 Task: Add the task  Improve website performance on slow network connections to the section Automated Code Review Sprint in the project ToughWorks and add a Due Date to the respective task as 2024/02/05.
Action: Mouse moved to (51, 390)
Screenshot: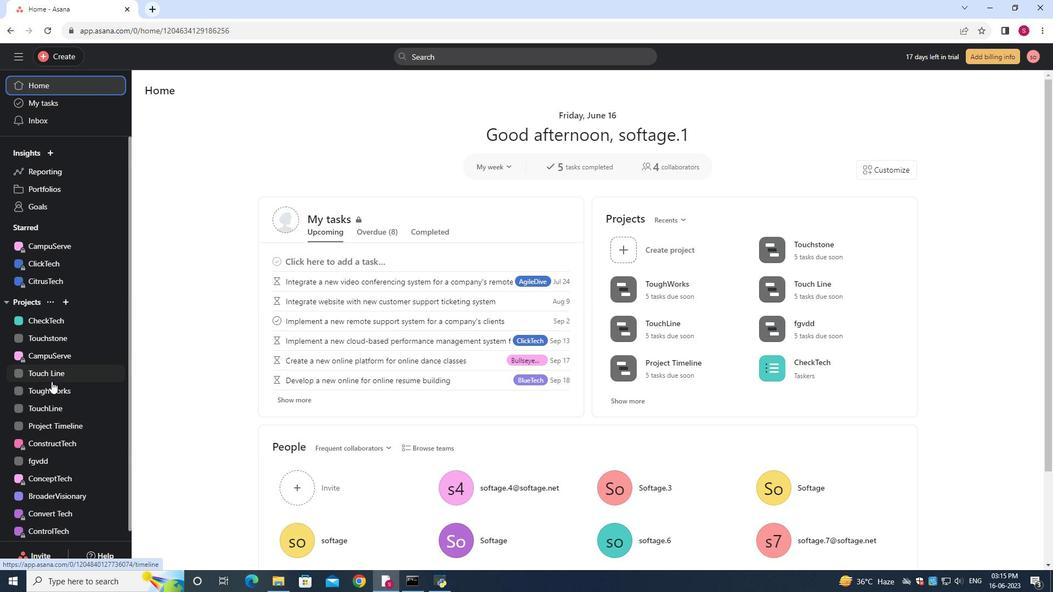 
Action: Mouse pressed left at (51, 390)
Screenshot: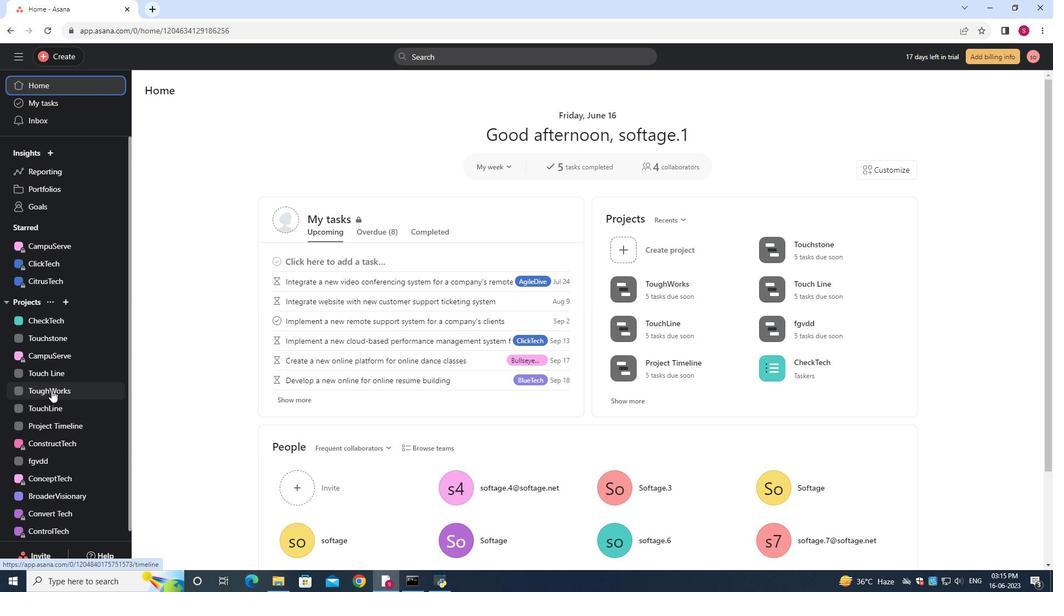 
Action: Mouse moved to (195, 117)
Screenshot: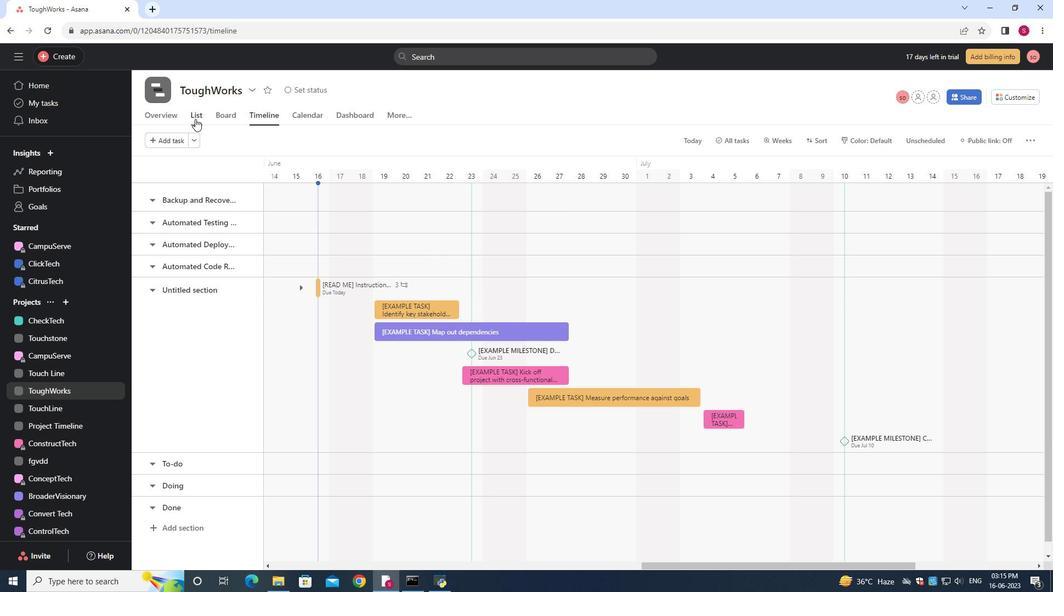 
Action: Mouse pressed left at (195, 117)
Screenshot: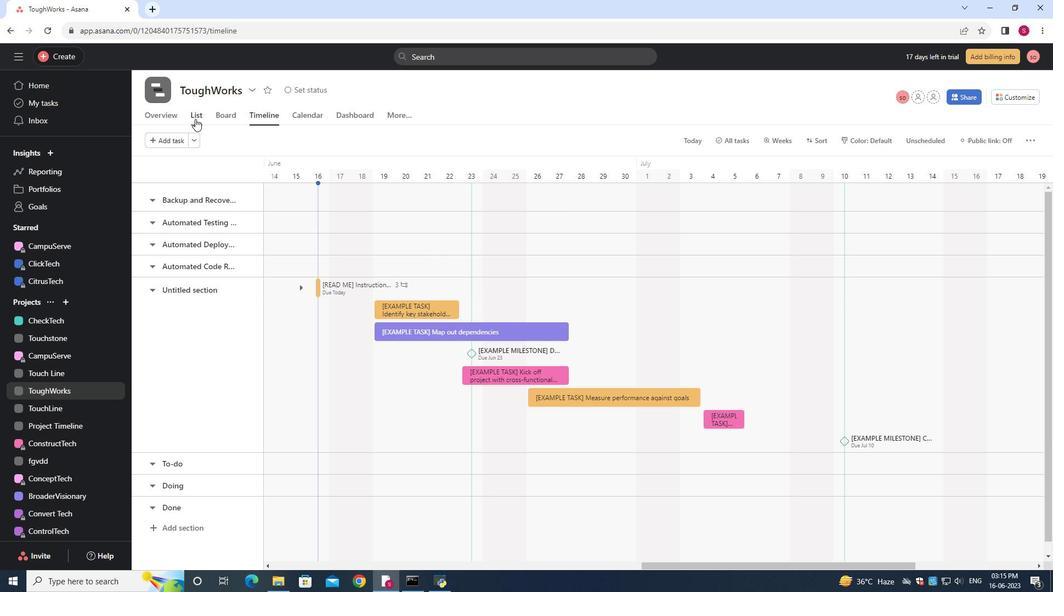 
Action: Mouse moved to (312, 306)
Screenshot: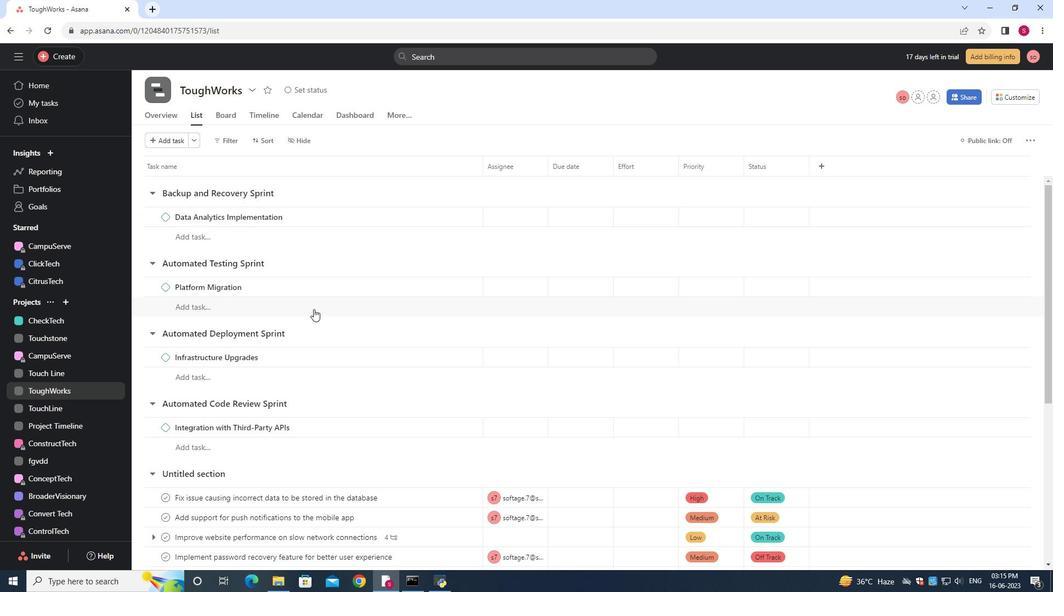 
Action: Mouse scrolled (312, 305) with delta (0, 0)
Screenshot: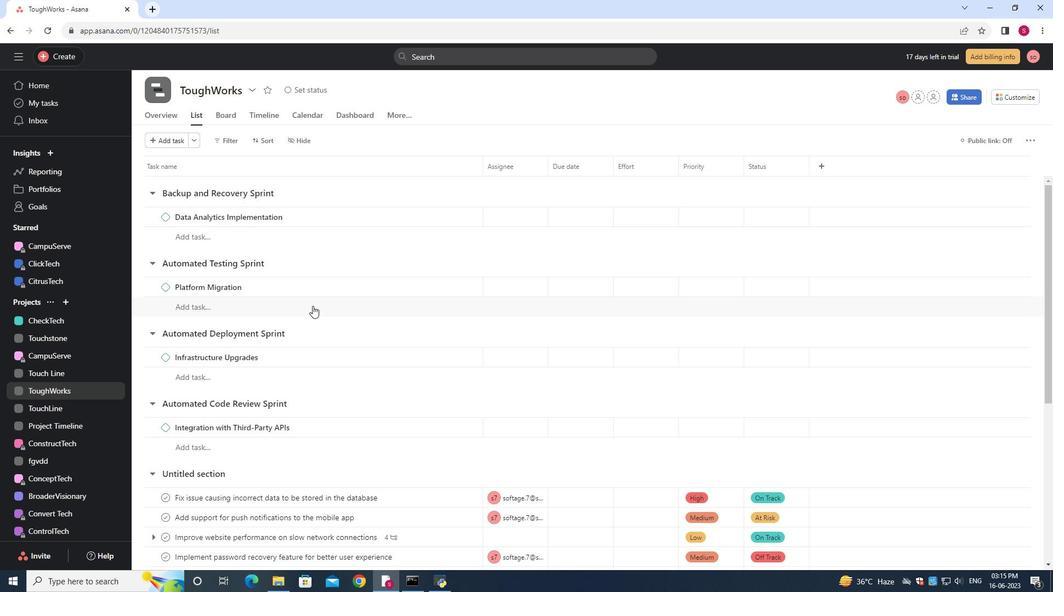 
Action: Mouse scrolled (312, 305) with delta (0, 0)
Screenshot: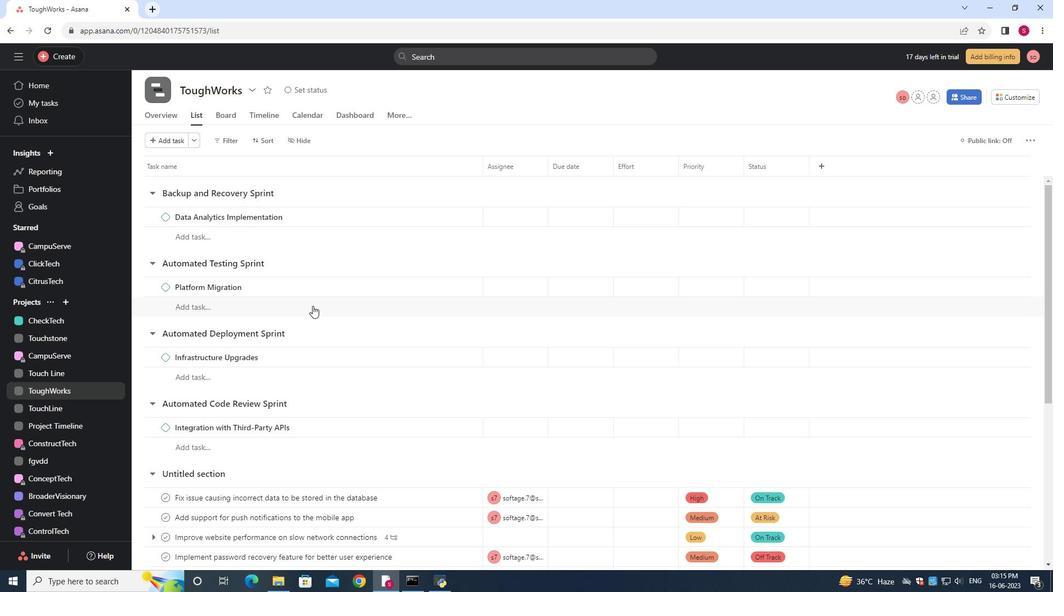 
Action: Mouse moved to (310, 299)
Screenshot: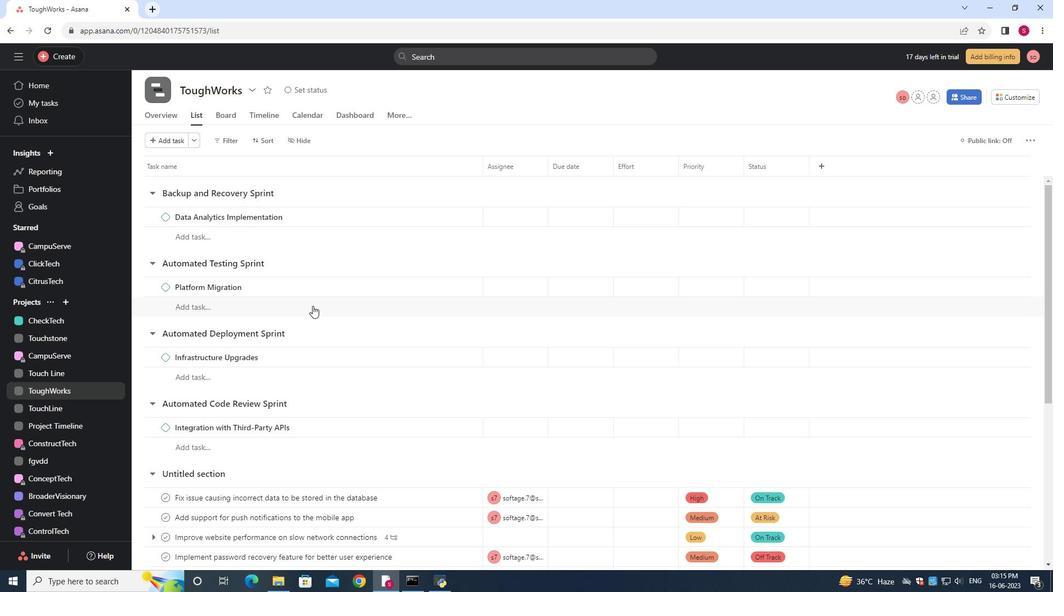 
Action: Mouse scrolled (310, 301) with delta (0, 0)
Screenshot: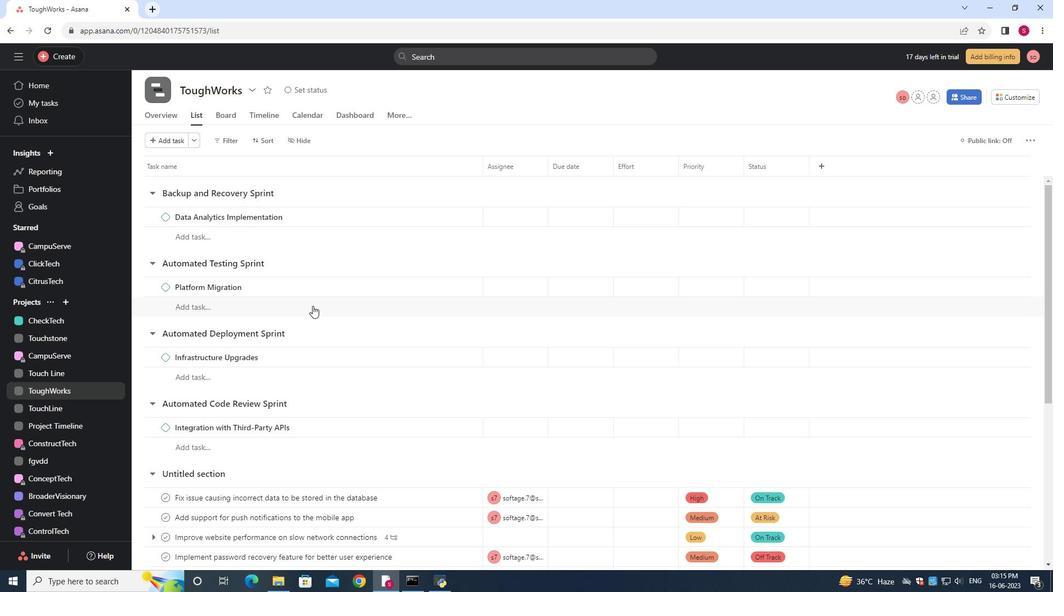 
Action: Mouse moved to (452, 370)
Screenshot: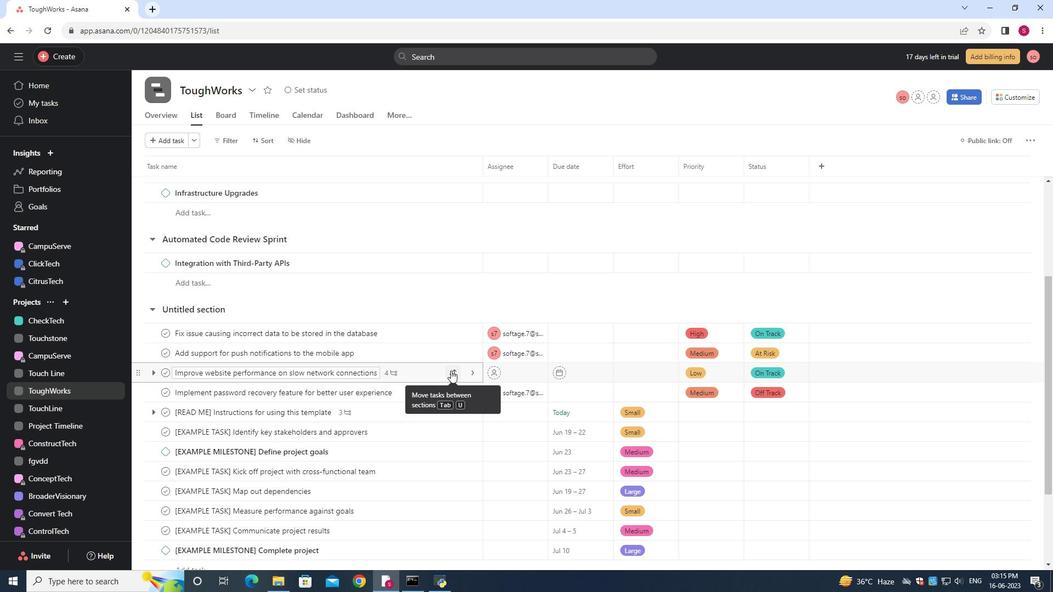 
Action: Mouse pressed left at (452, 370)
Screenshot: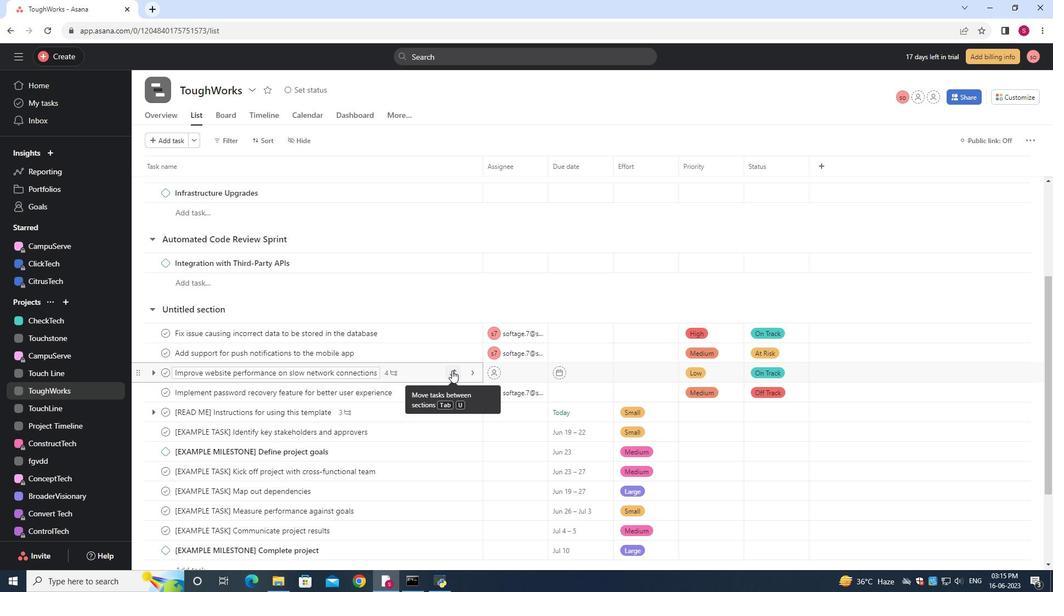 
Action: Mouse moved to (403, 468)
Screenshot: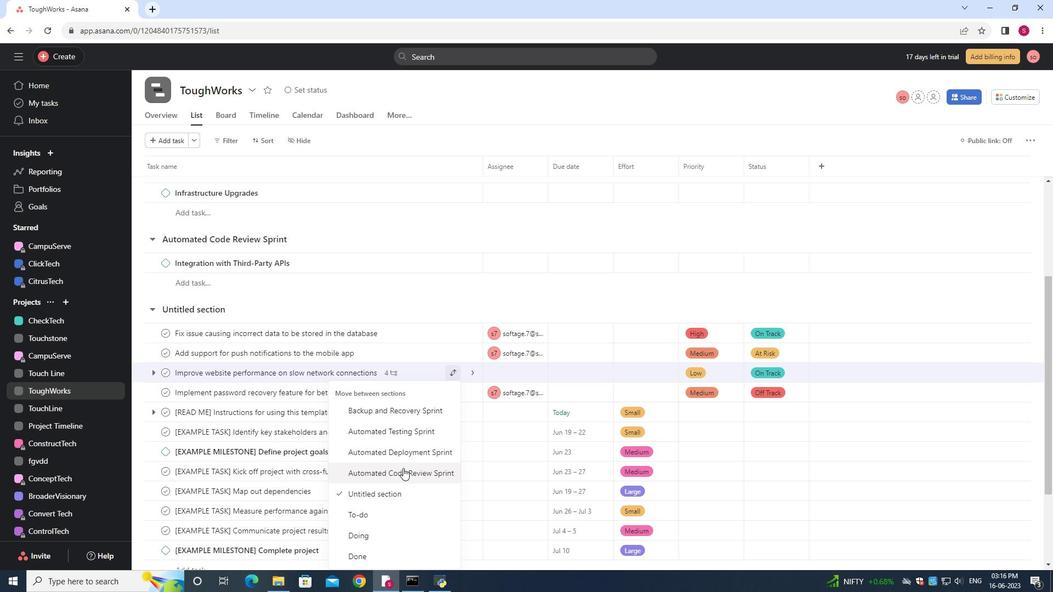 
Action: Mouse pressed left at (403, 468)
Screenshot: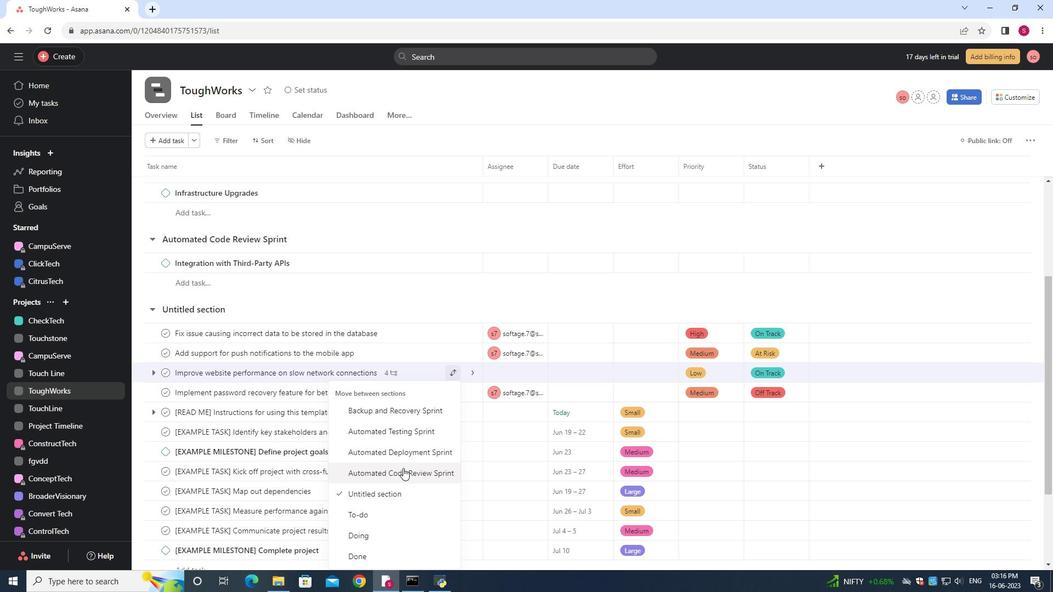 
Action: Mouse moved to (560, 280)
Screenshot: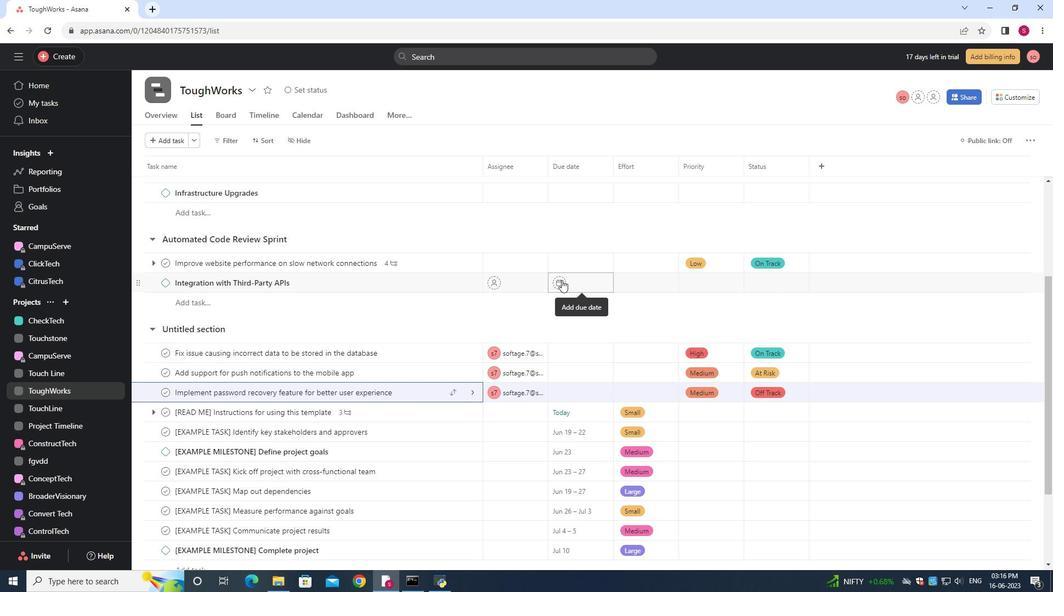 
Action: Mouse pressed left at (560, 280)
Screenshot: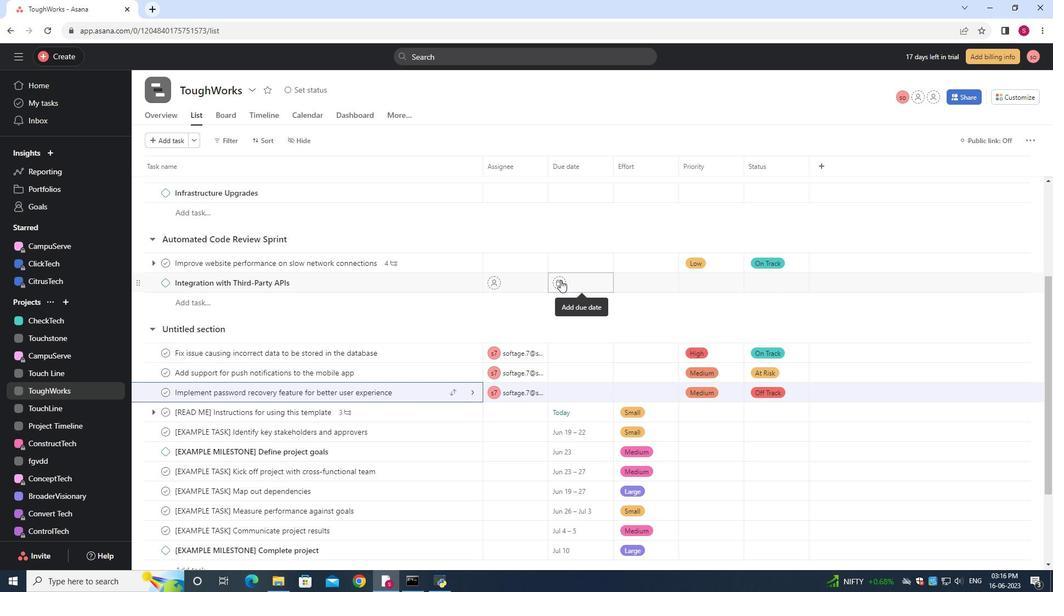 
Action: Mouse moved to (694, 335)
Screenshot: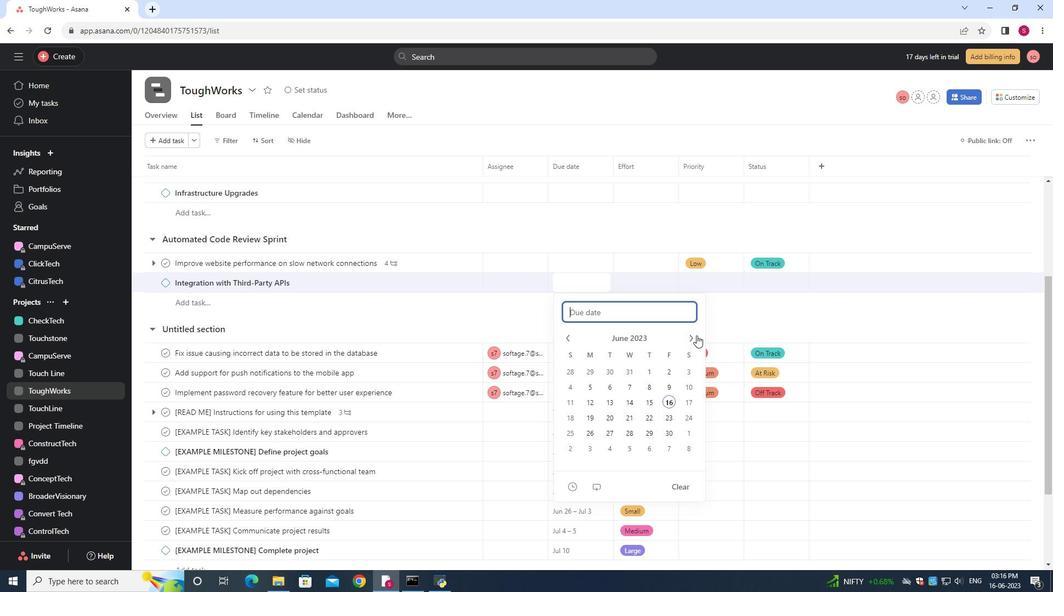 
Action: Mouse pressed left at (694, 335)
Screenshot: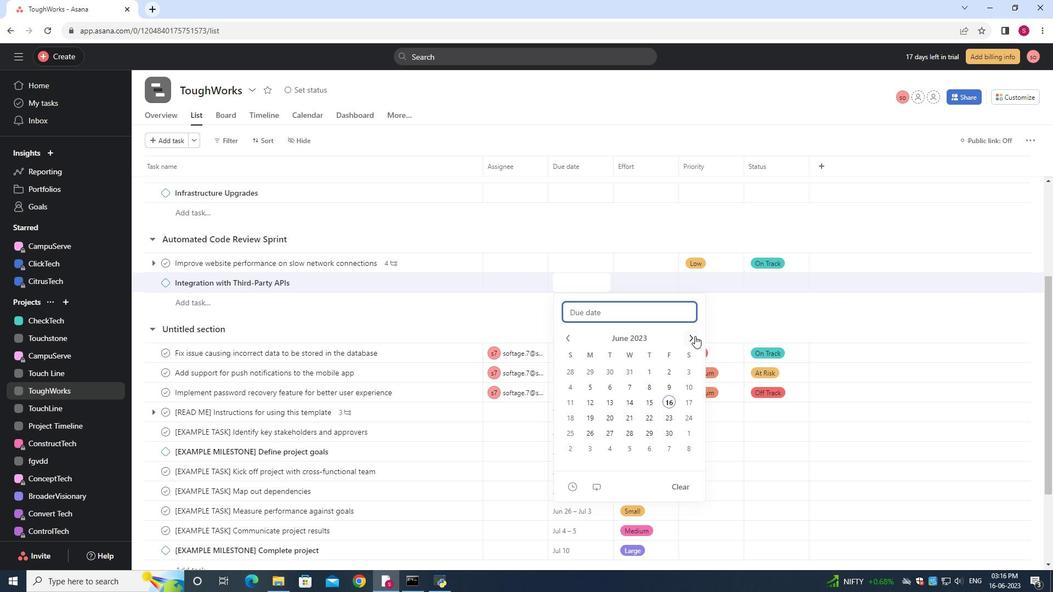 
Action: Mouse moved to (694, 334)
Screenshot: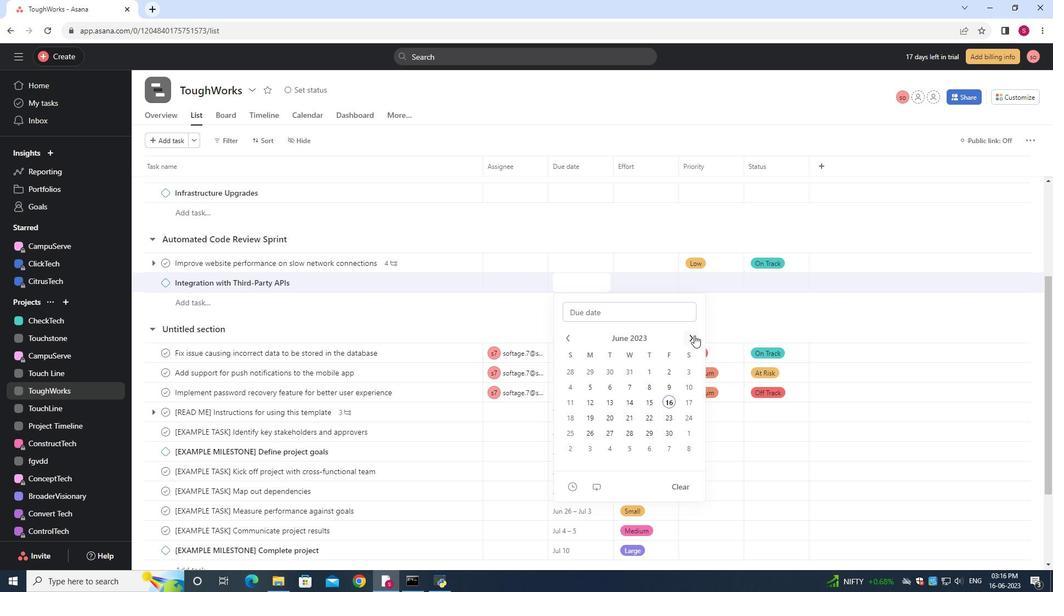 
Action: Mouse pressed left at (694, 334)
Screenshot: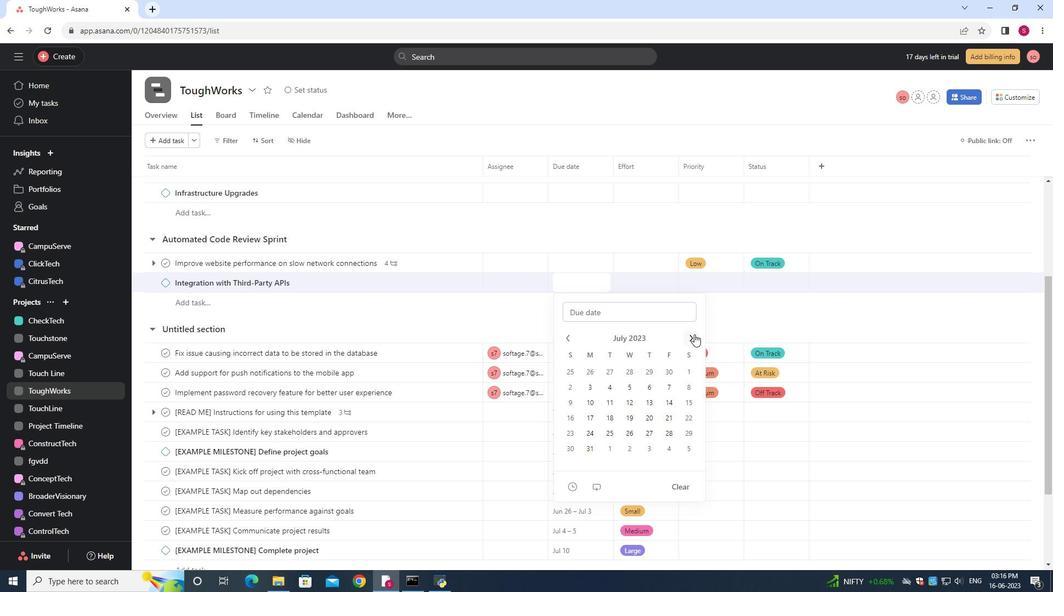 
Action: Mouse pressed left at (694, 334)
Screenshot: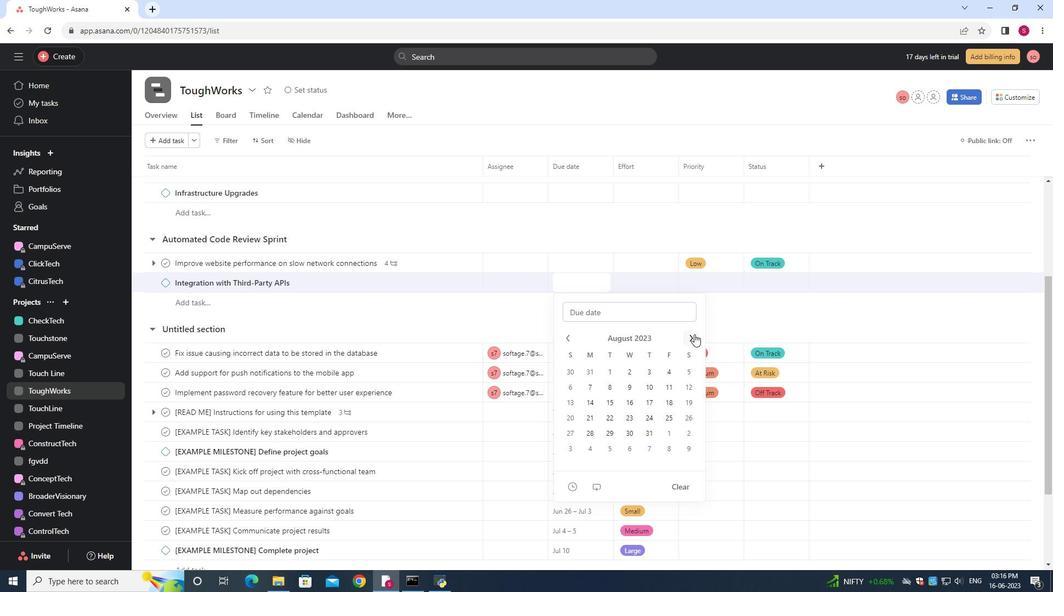 
Action: Mouse pressed left at (694, 334)
Screenshot: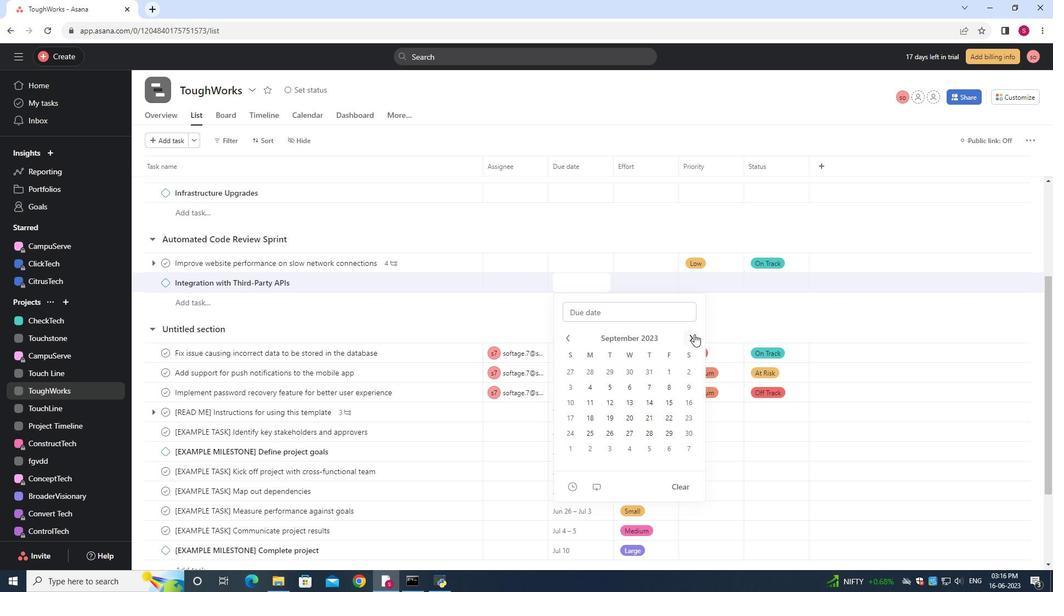 
Action: Mouse pressed left at (694, 334)
Screenshot: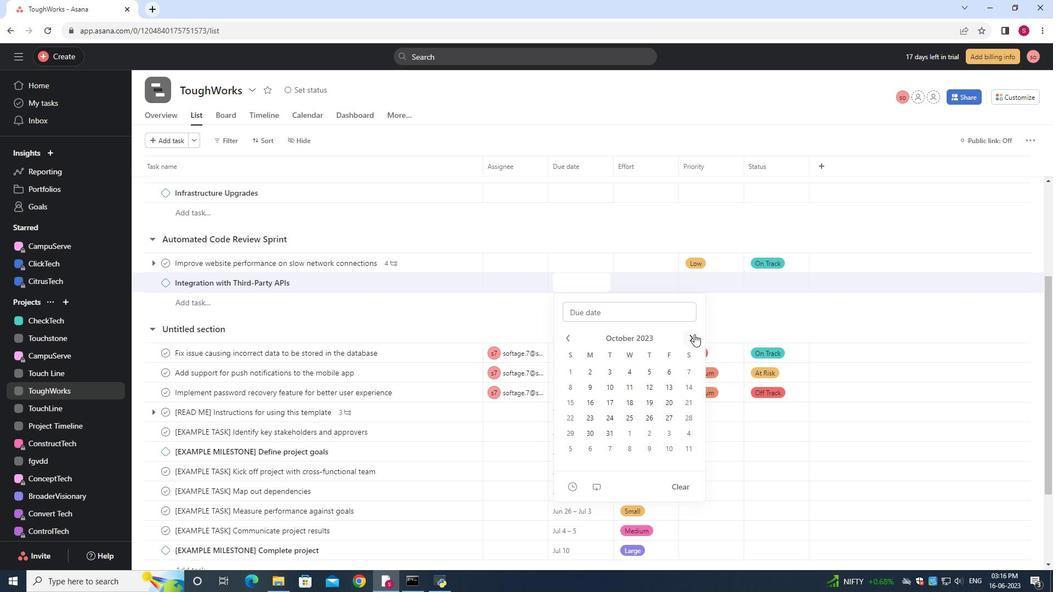 
Action: Mouse pressed left at (694, 334)
Screenshot: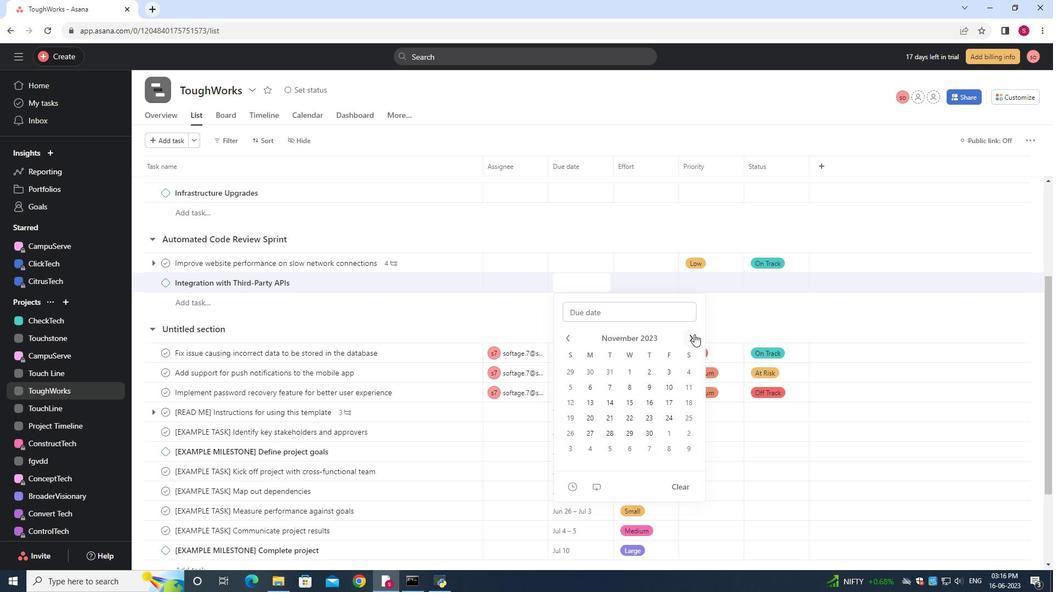 
Action: Mouse pressed left at (694, 334)
Screenshot: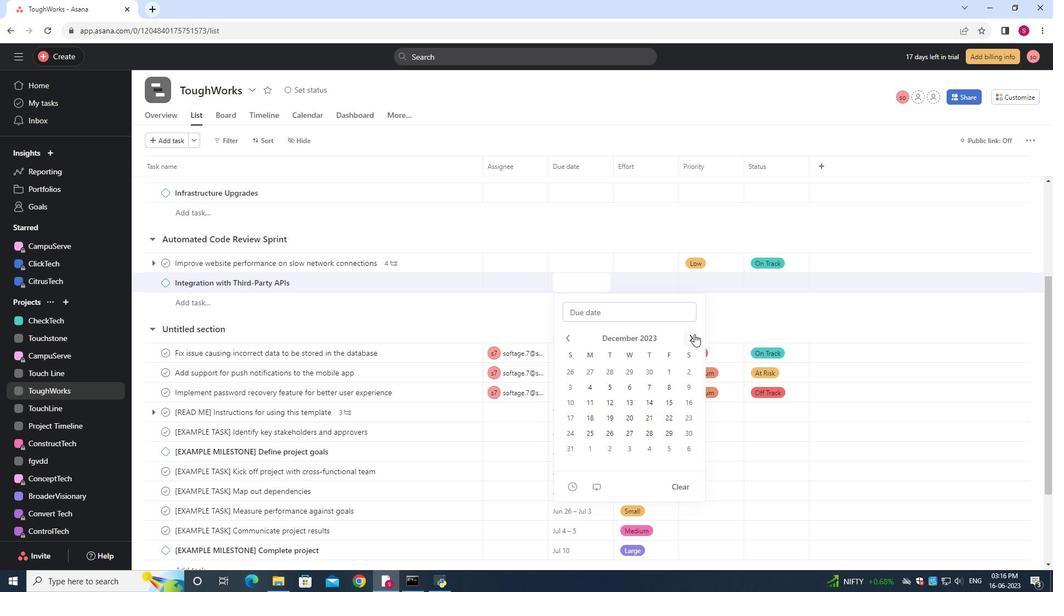 
Action: Mouse pressed left at (694, 334)
Screenshot: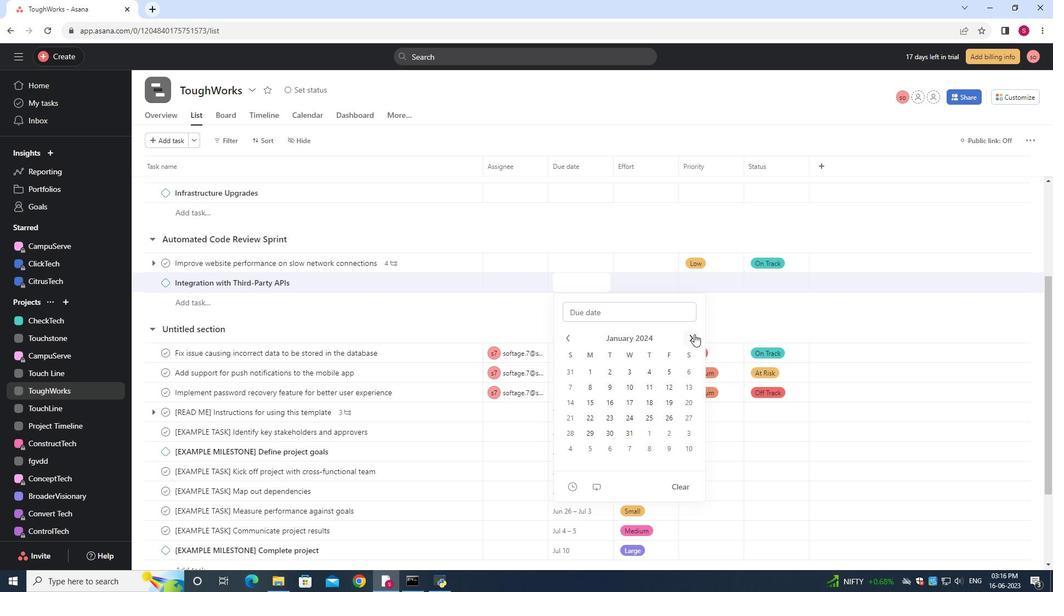 
Action: Mouse moved to (694, 334)
Screenshot: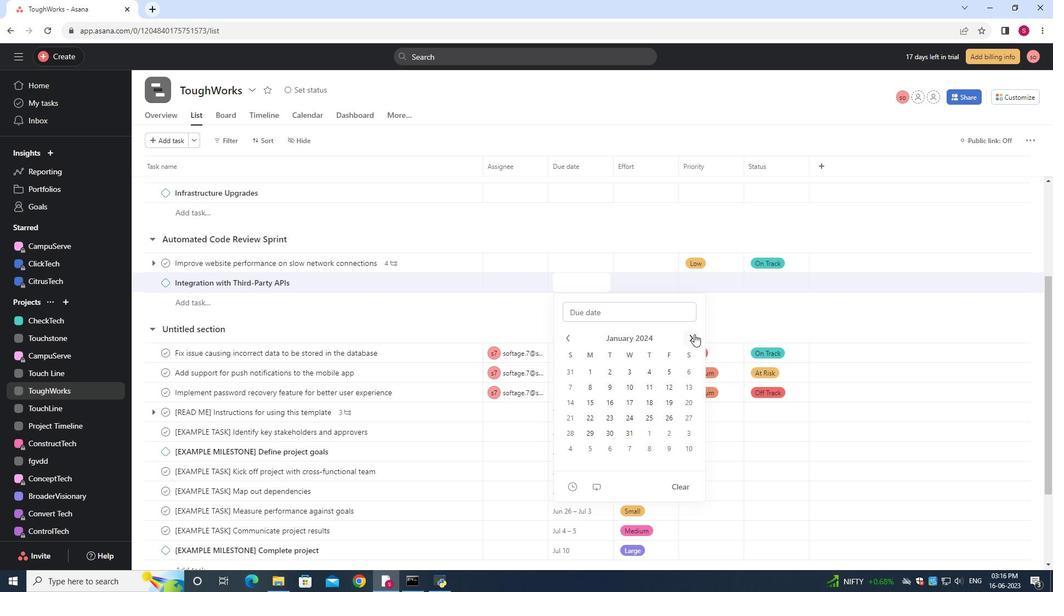 
Action: Mouse pressed left at (694, 334)
Screenshot: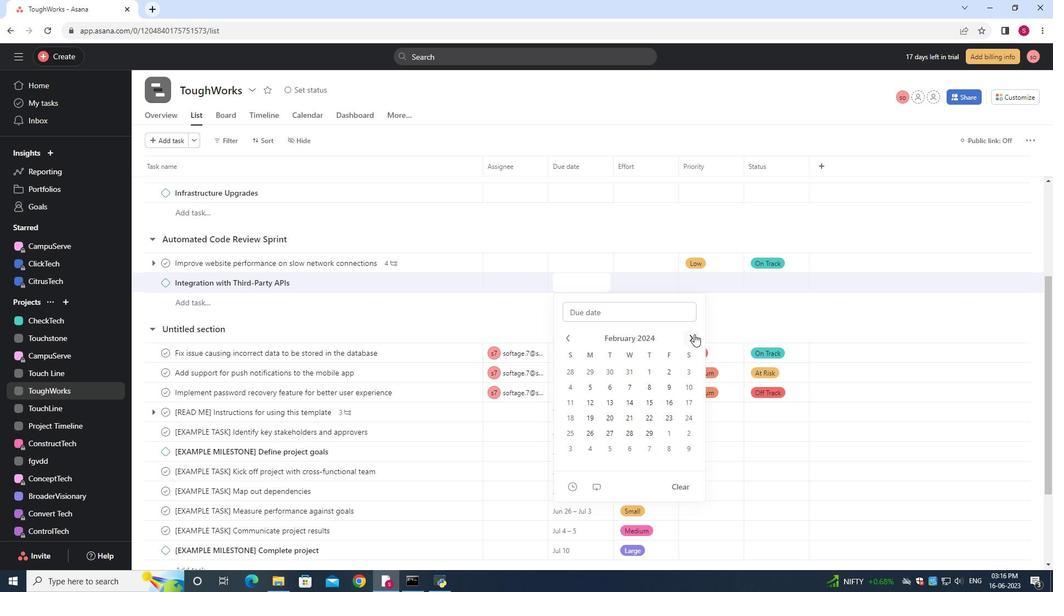 
Action: Mouse pressed left at (694, 334)
Screenshot: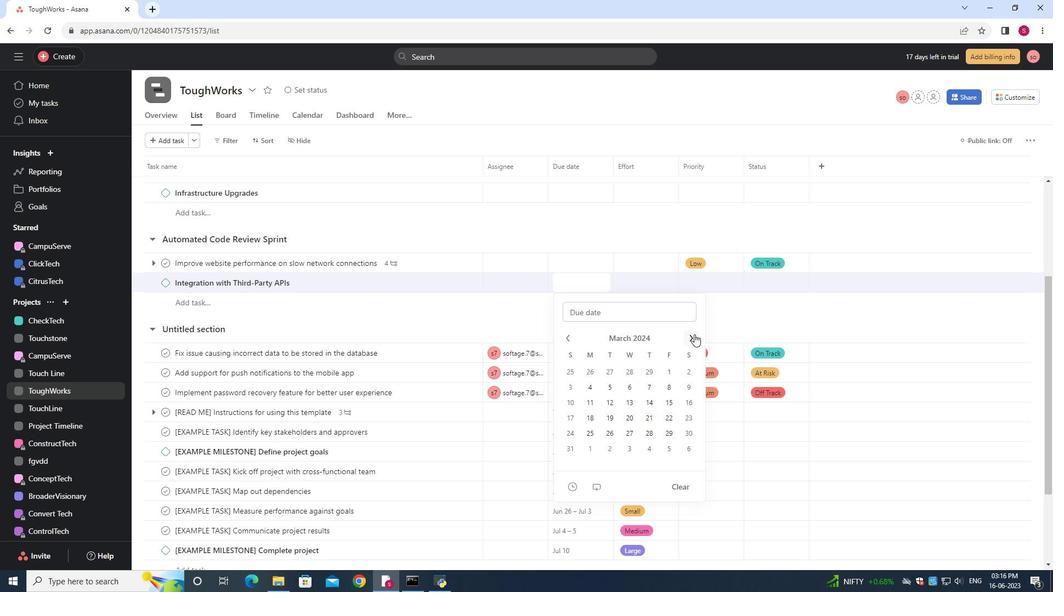 
Action: Mouse pressed left at (694, 334)
Screenshot: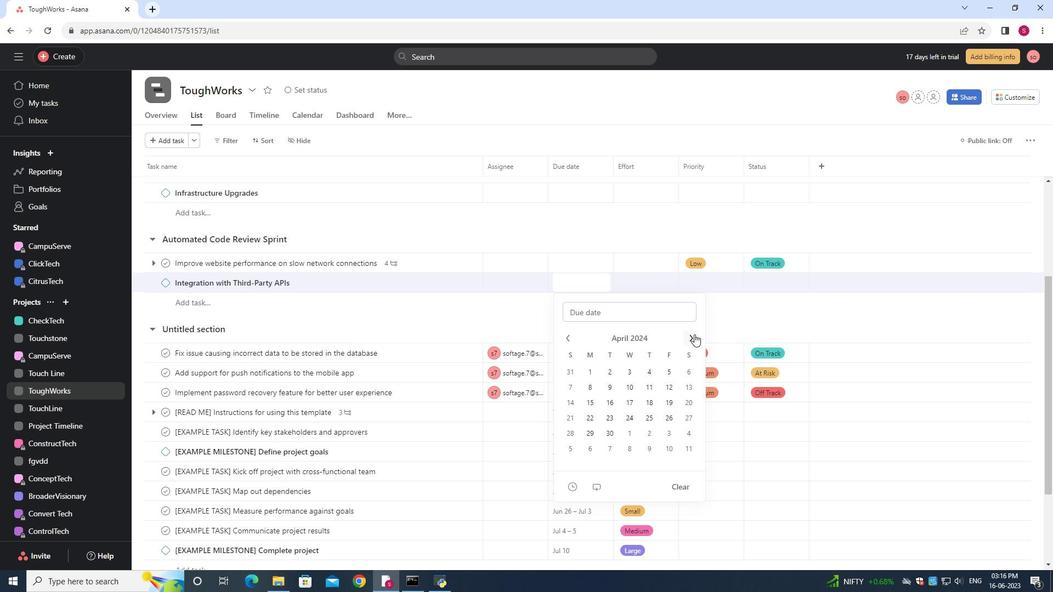 
Action: Mouse moved to (565, 337)
Screenshot: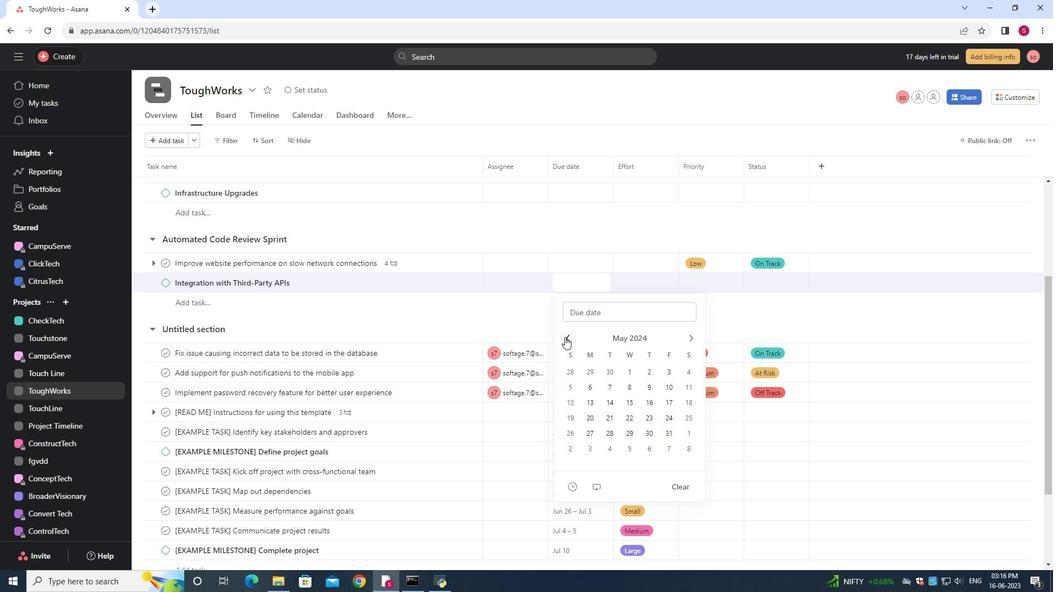 
Action: Mouse pressed left at (565, 337)
Screenshot: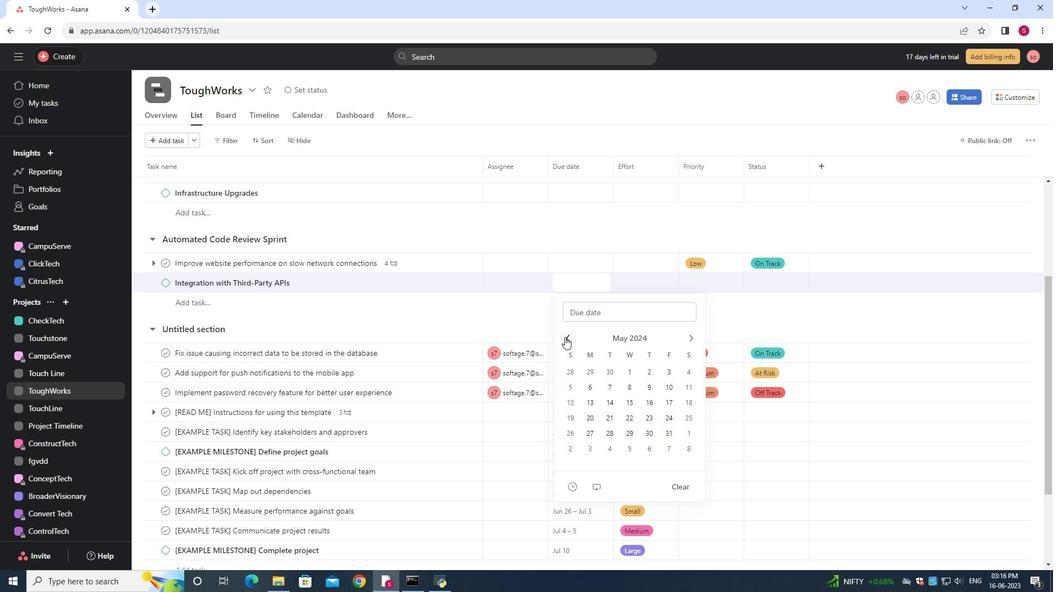 
Action: Mouse moved to (564, 337)
Screenshot: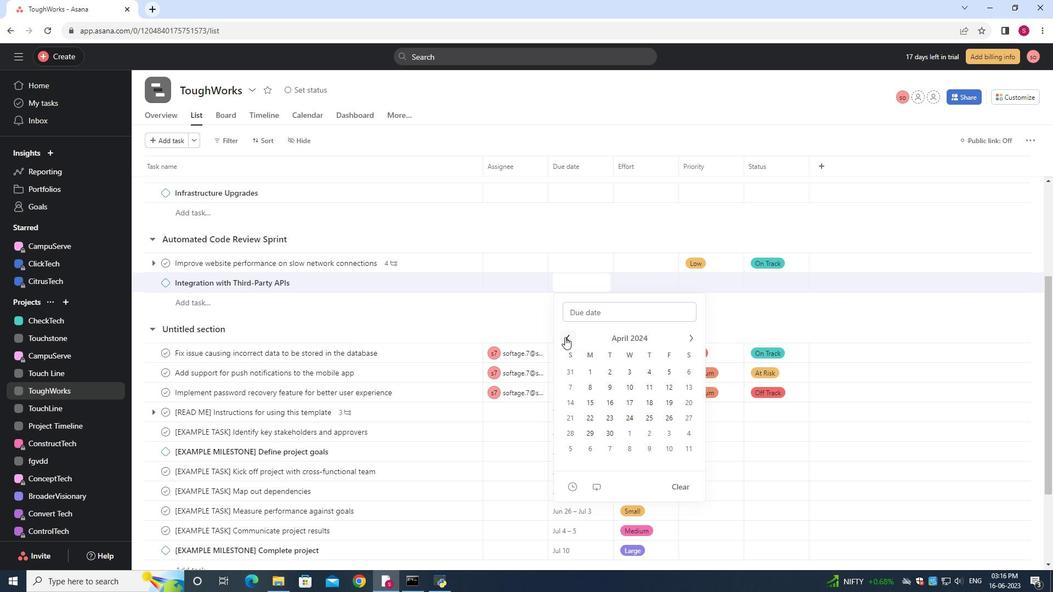 
Action: Mouse pressed left at (564, 337)
Screenshot: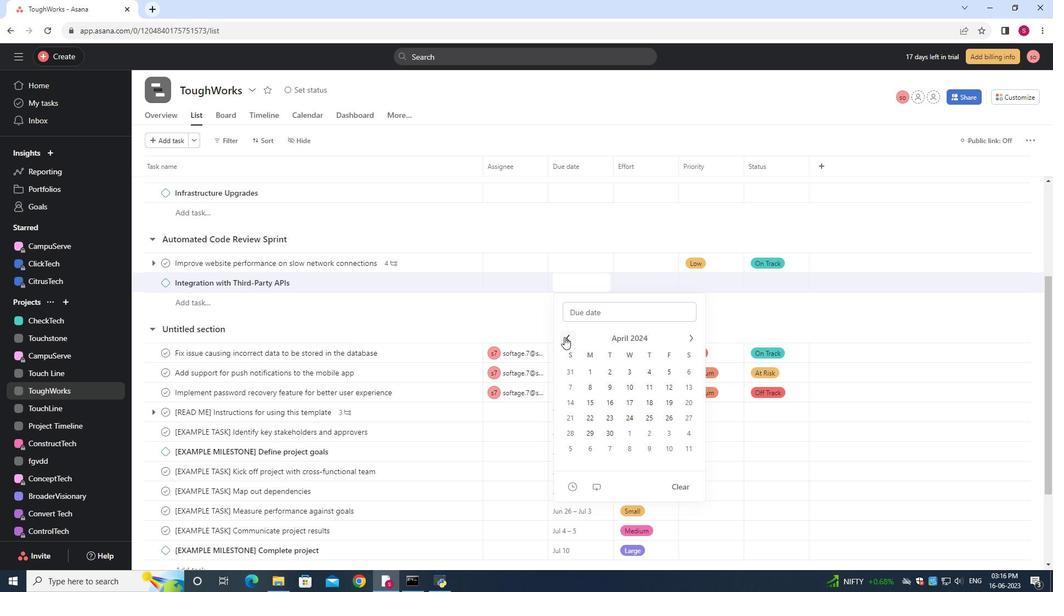 
Action: Mouse moved to (570, 335)
Screenshot: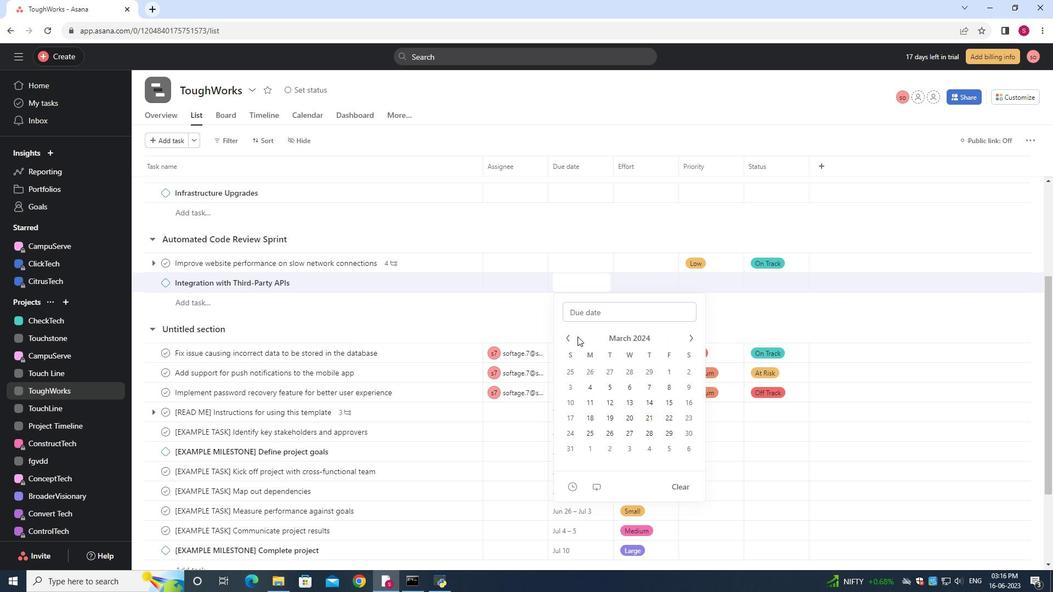 
Action: Mouse pressed left at (570, 335)
Screenshot: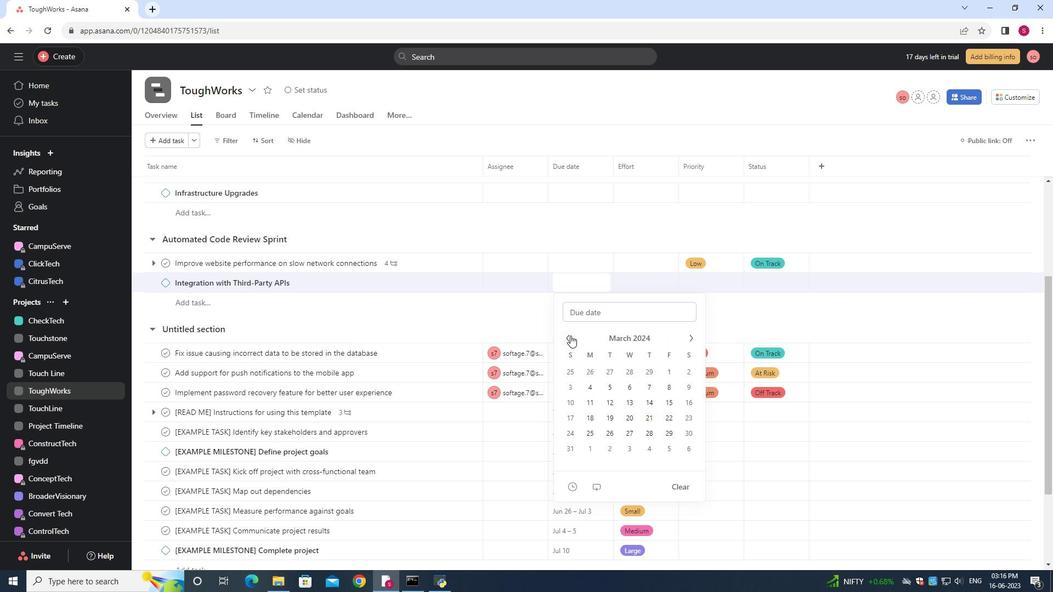 
Action: Mouse moved to (593, 391)
Screenshot: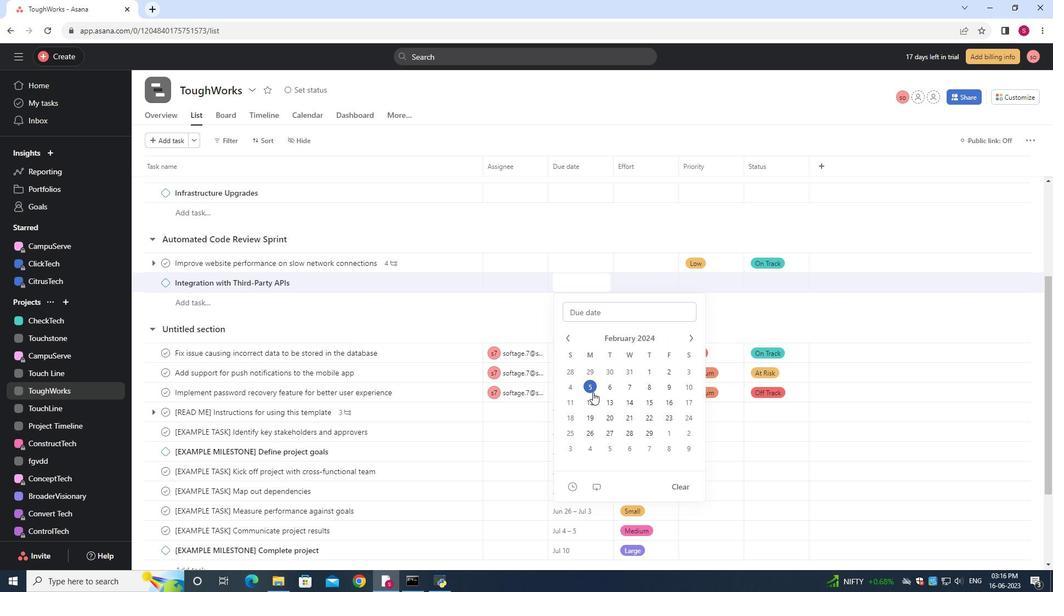 
Action: Mouse pressed left at (593, 391)
Screenshot: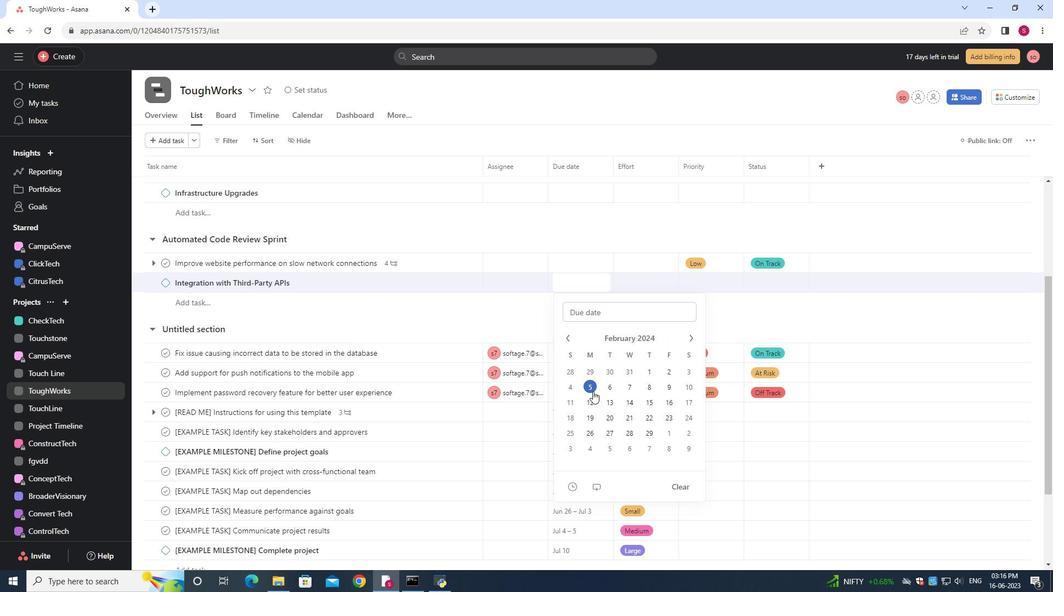
Action: Mouse moved to (717, 311)
Screenshot: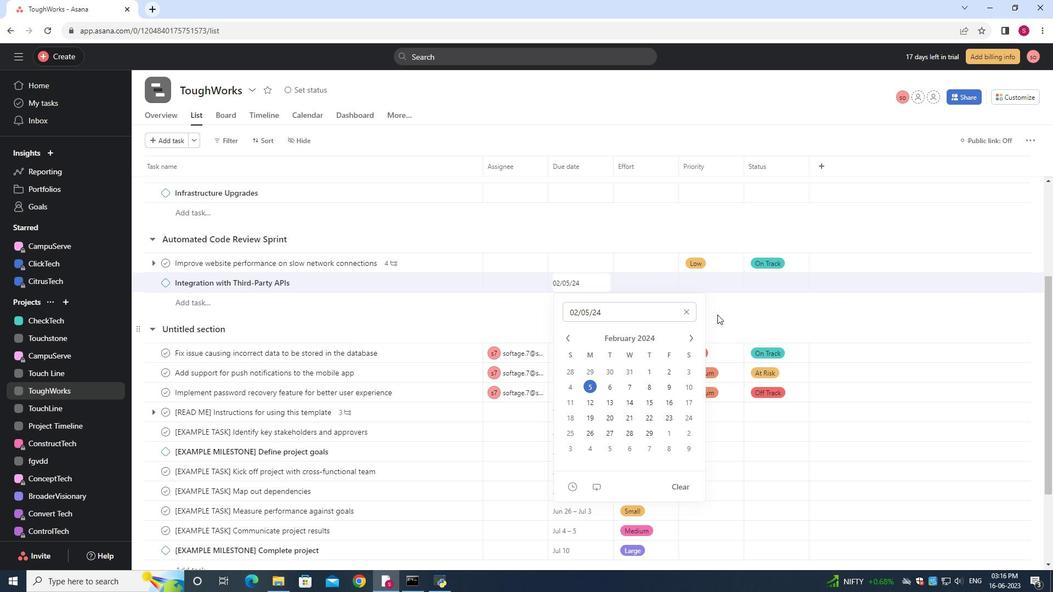 
Action: Mouse pressed left at (717, 311)
Screenshot: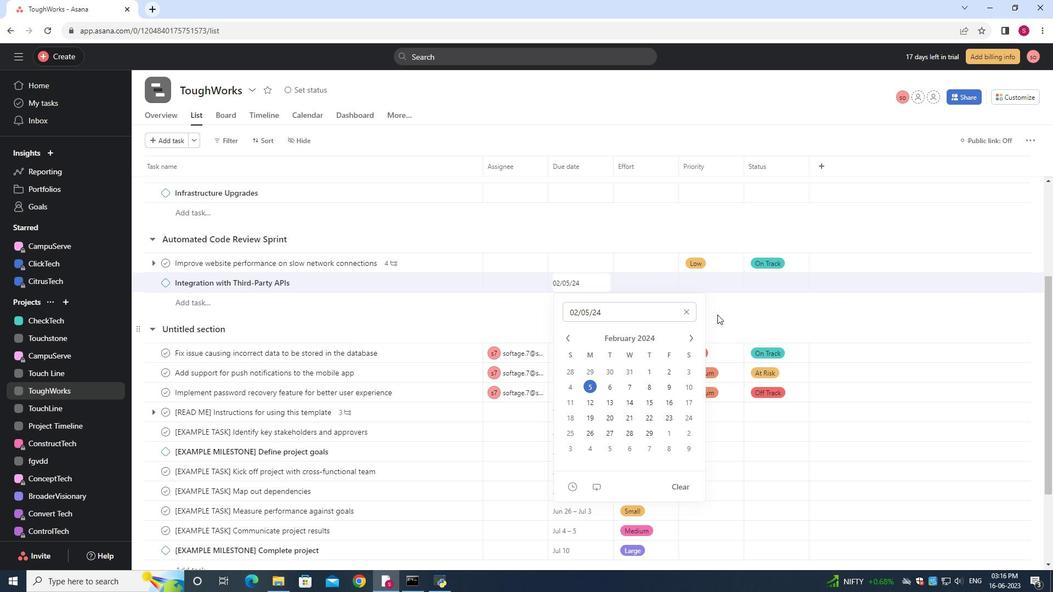 
